 Task: Sort the products in the category "More Buns & Rolls" by relevance.
Action: Mouse moved to (647, 232)
Screenshot: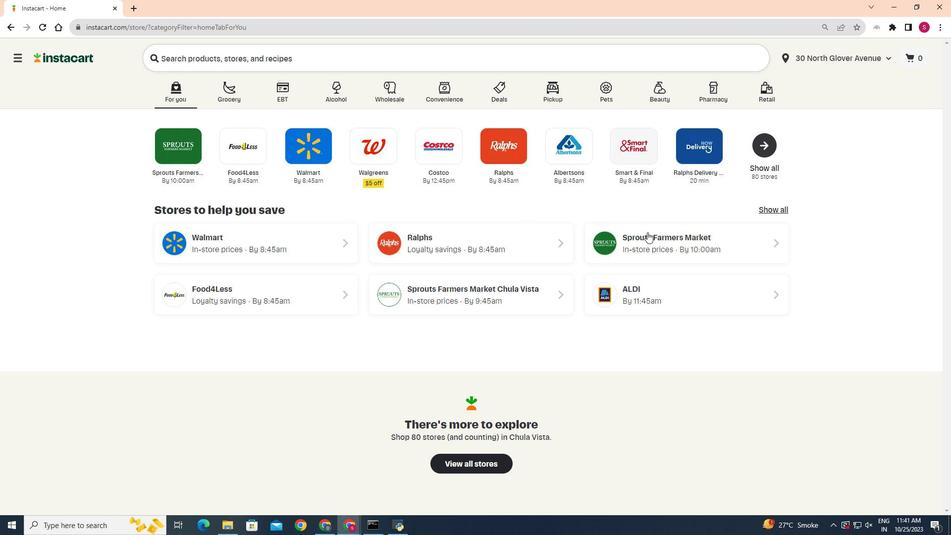 
Action: Mouse pressed left at (647, 232)
Screenshot: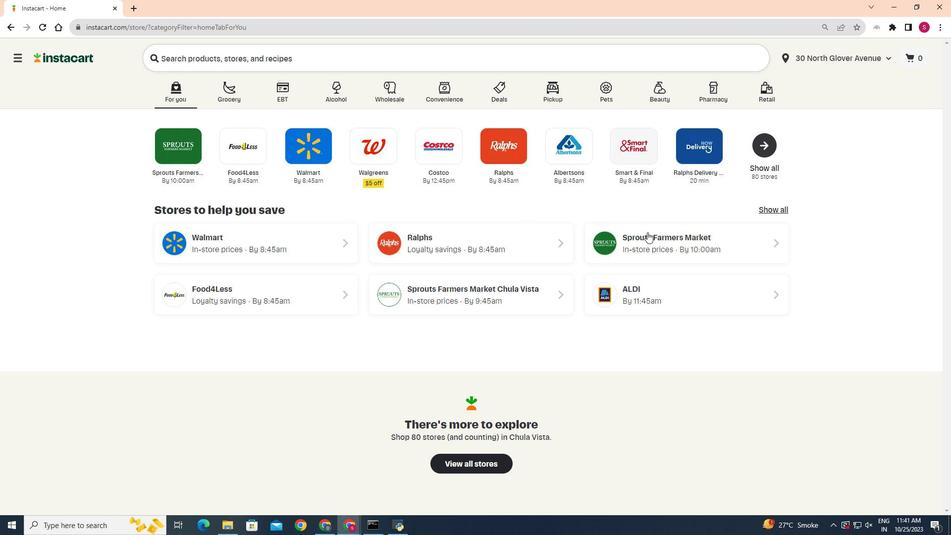 
Action: Mouse moved to (30, 431)
Screenshot: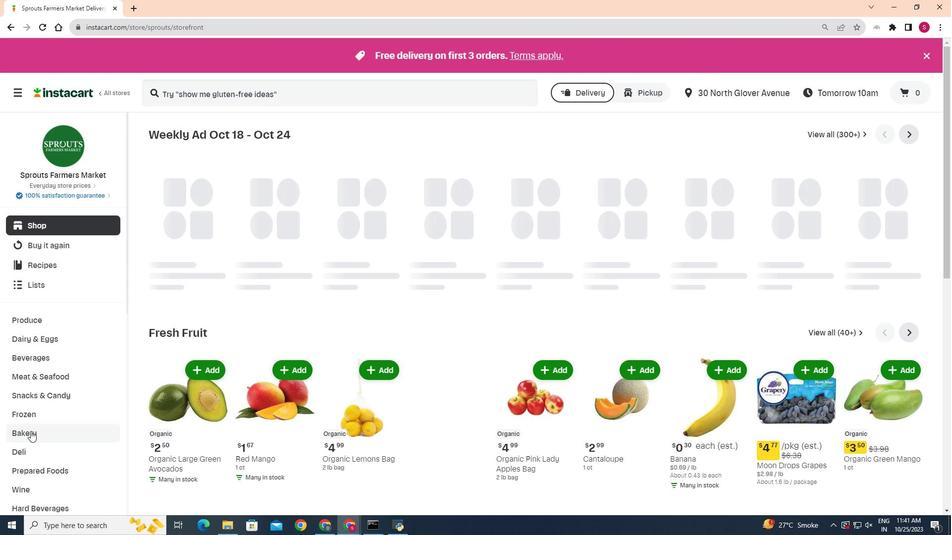 
Action: Mouse pressed left at (30, 431)
Screenshot: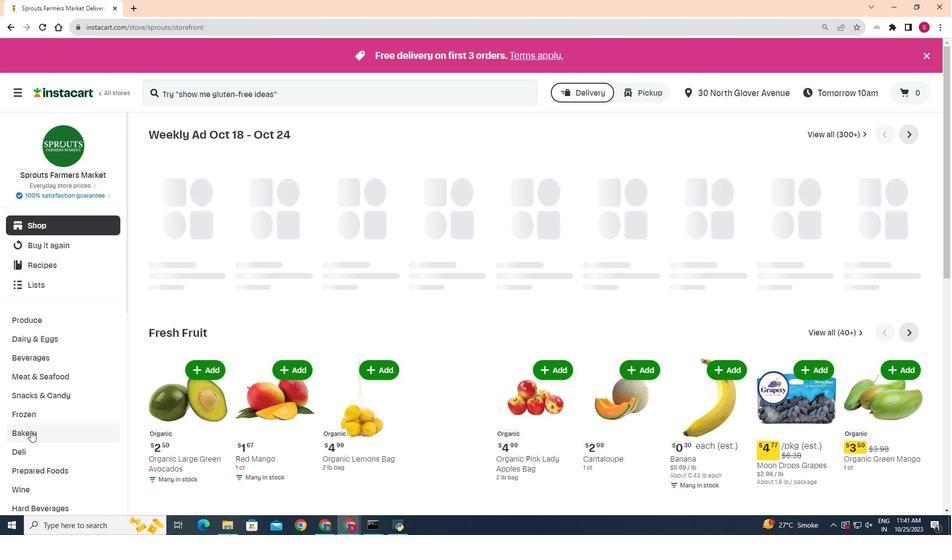 
Action: Mouse moved to (278, 157)
Screenshot: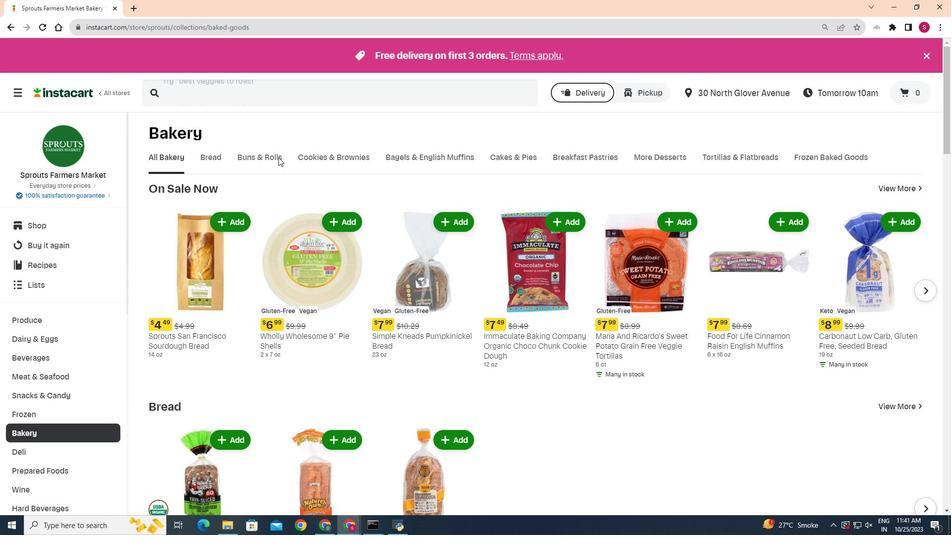 
Action: Mouse pressed left at (278, 157)
Screenshot: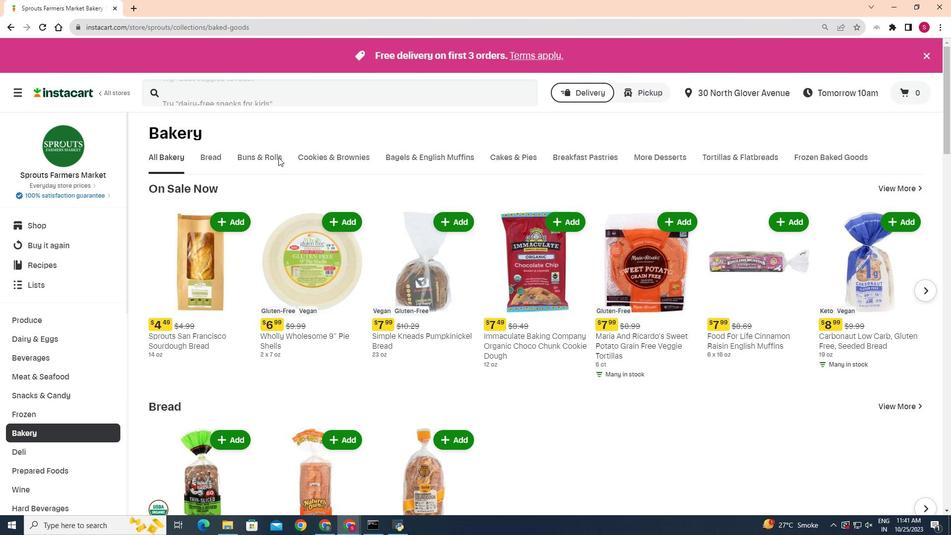
Action: Mouse moved to (909, 235)
Screenshot: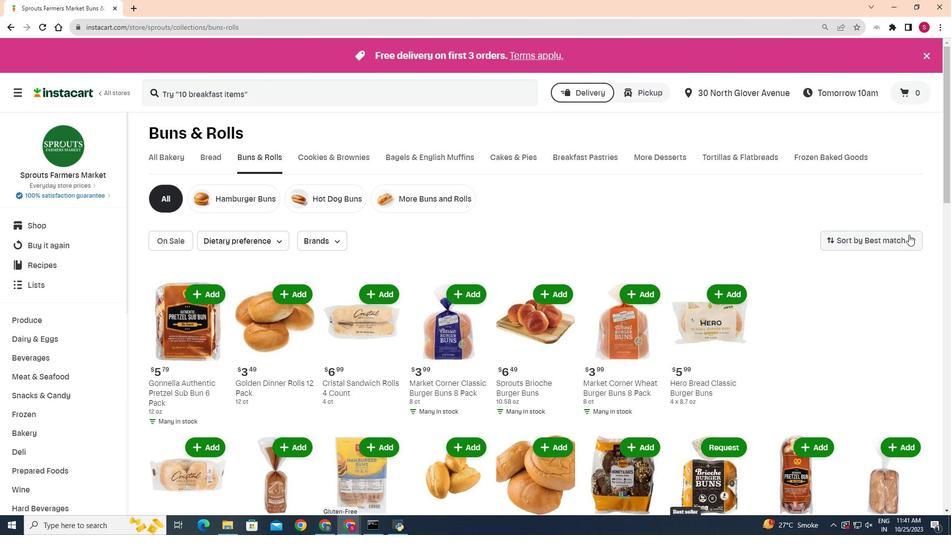 
Action: Mouse pressed left at (909, 235)
Screenshot: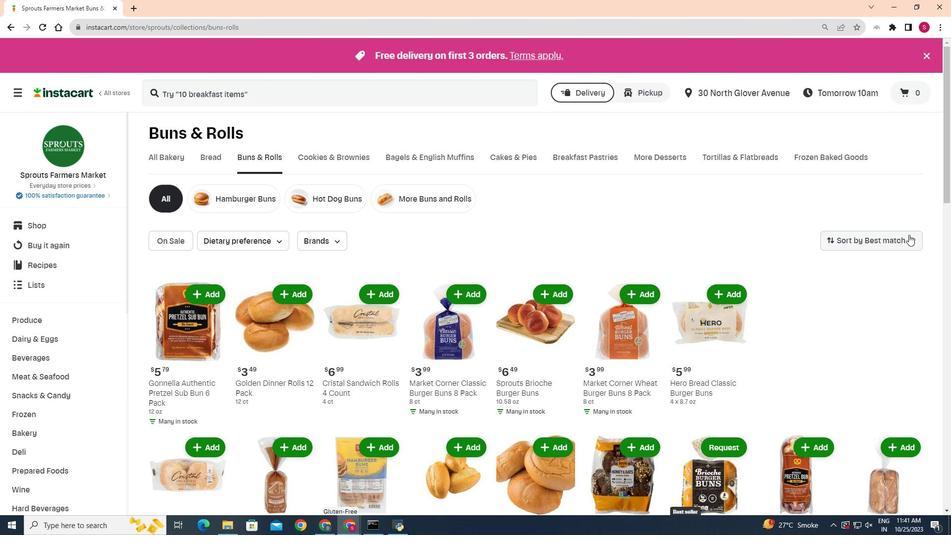 
Action: Mouse moved to (862, 391)
Screenshot: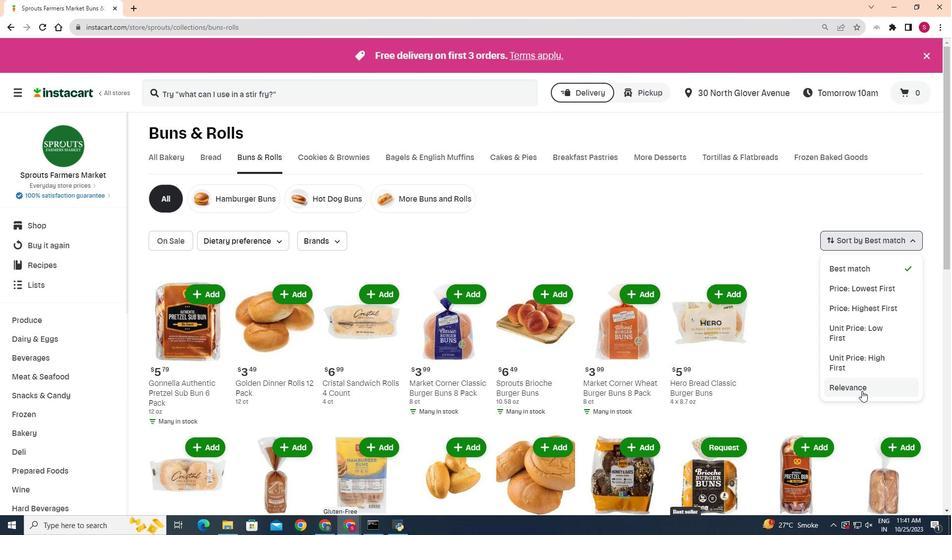 
Action: Mouse pressed left at (862, 391)
Screenshot: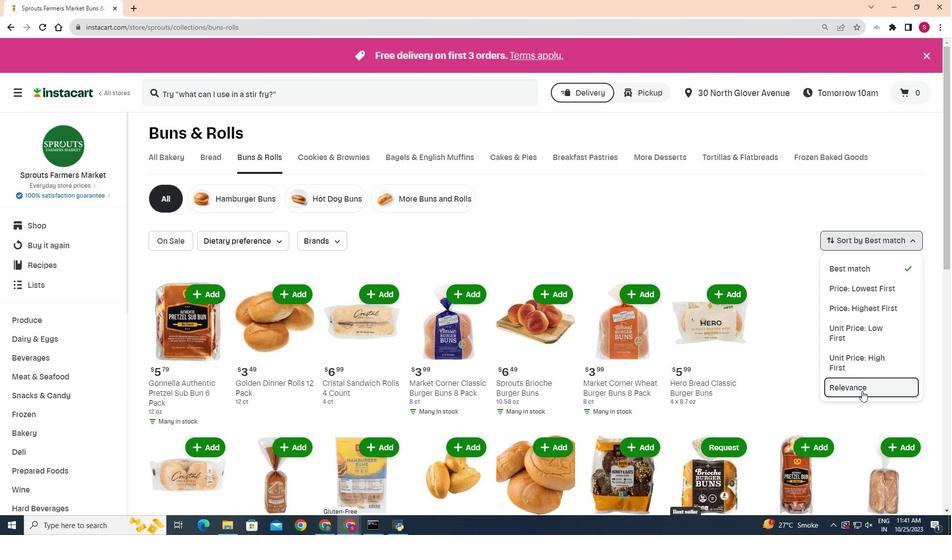 
Action: Mouse moved to (705, 261)
Screenshot: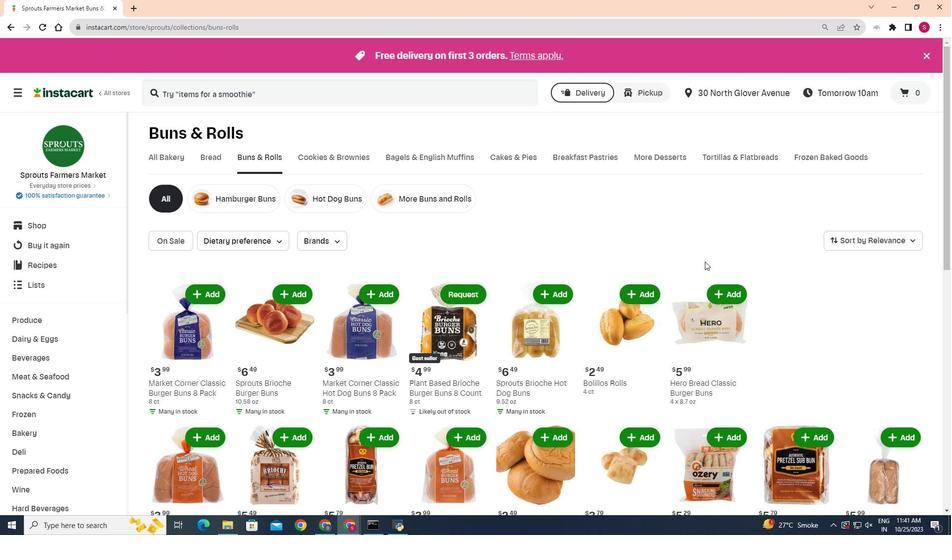 
Action: Mouse scrolled (705, 261) with delta (0, 0)
Screenshot: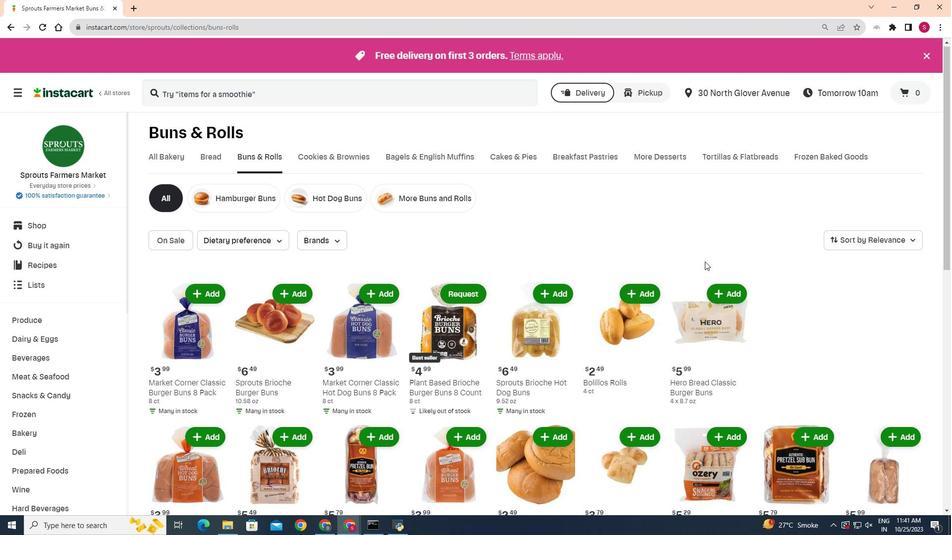 
Action: Mouse scrolled (705, 261) with delta (0, 0)
Screenshot: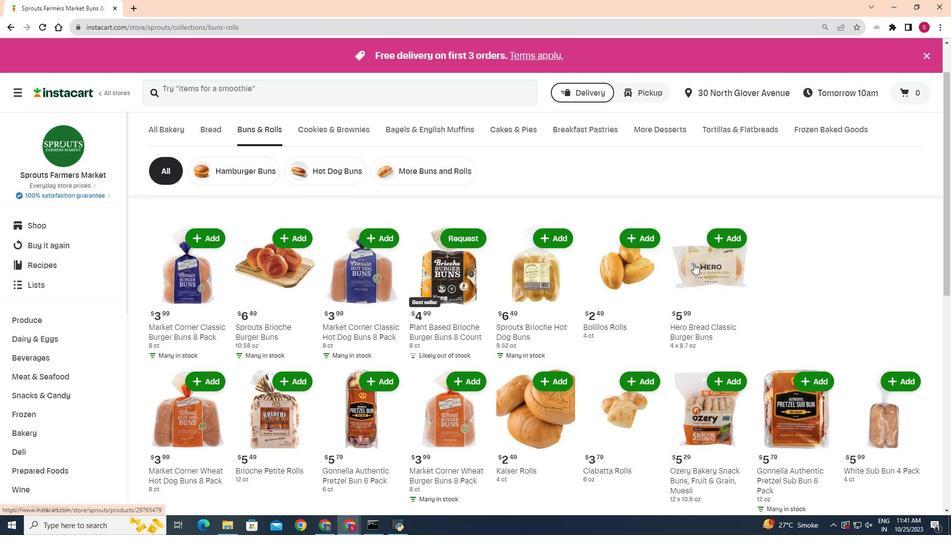 
Action: Mouse moved to (657, 266)
Screenshot: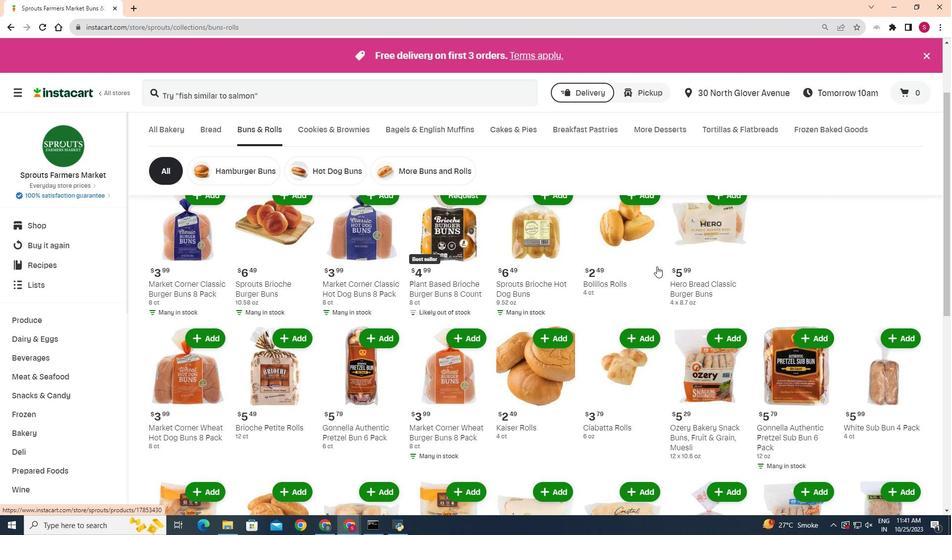 
Action: Mouse scrolled (657, 266) with delta (0, 0)
Screenshot: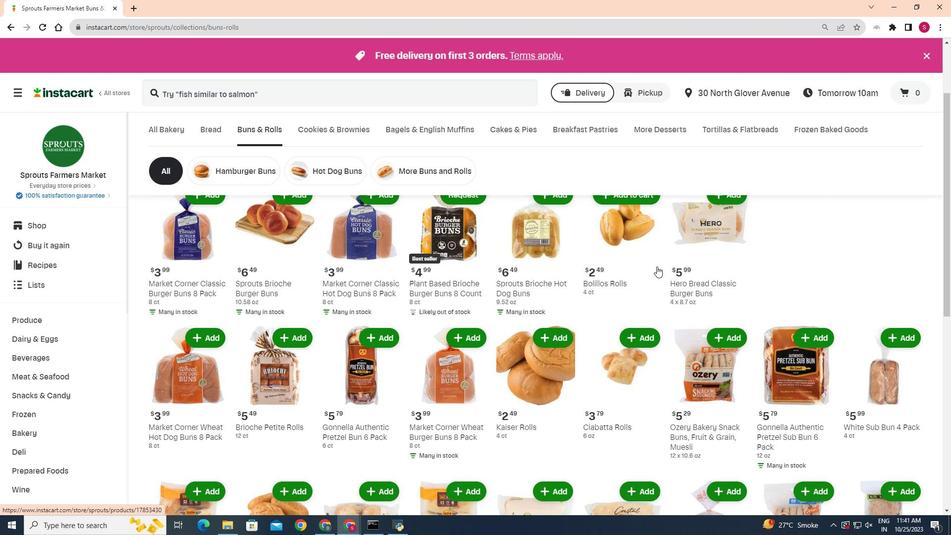 
Action: Mouse moved to (663, 265)
Screenshot: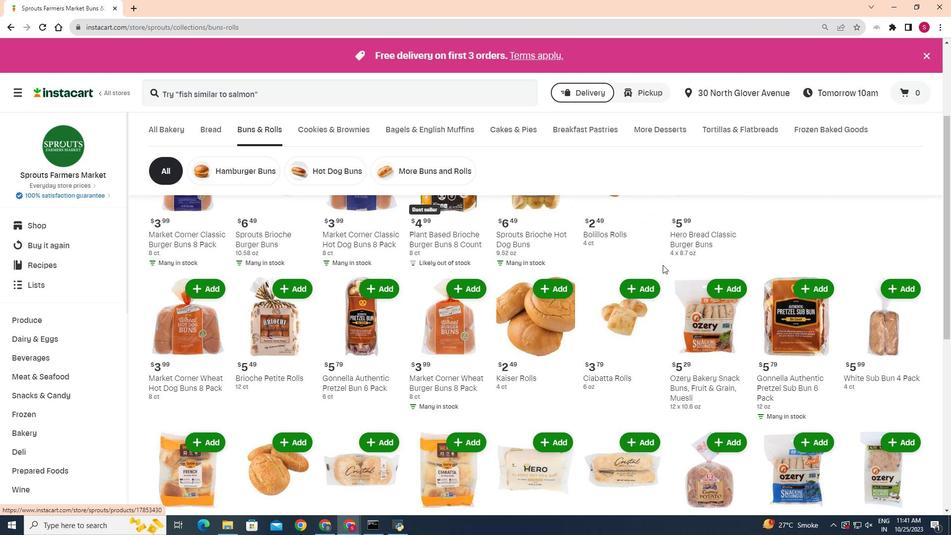 
Action: Mouse scrolled (663, 264) with delta (0, 0)
Screenshot: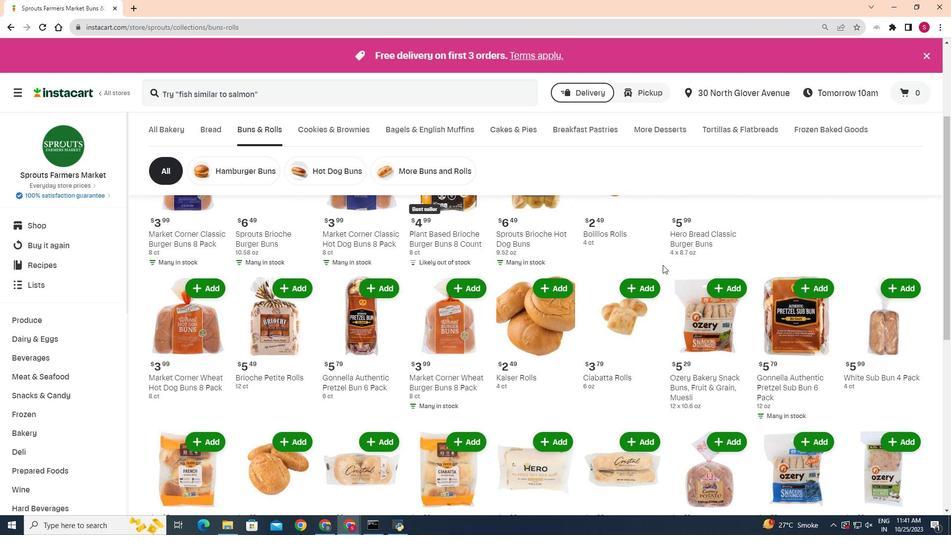 
Action: Mouse scrolled (663, 264) with delta (0, 0)
Screenshot: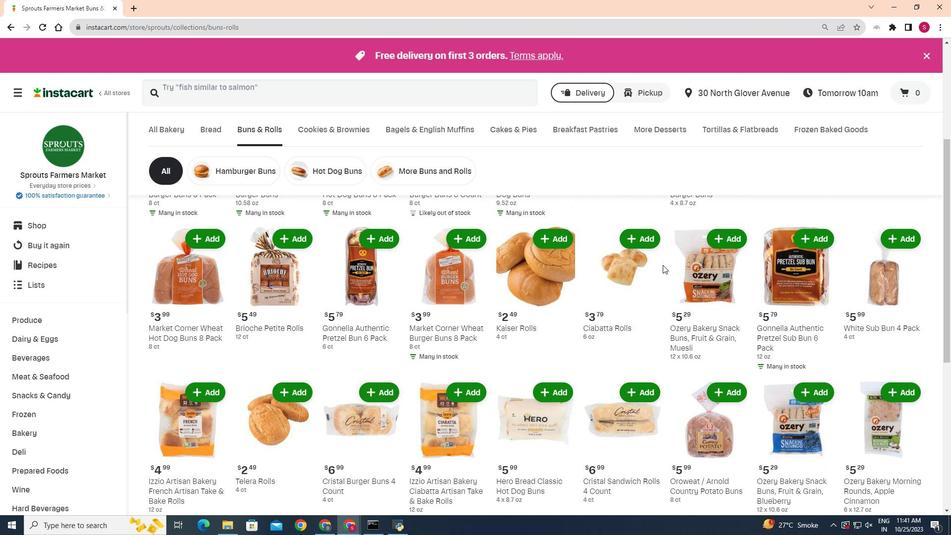
Action: Mouse scrolled (663, 264) with delta (0, 0)
Screenshot: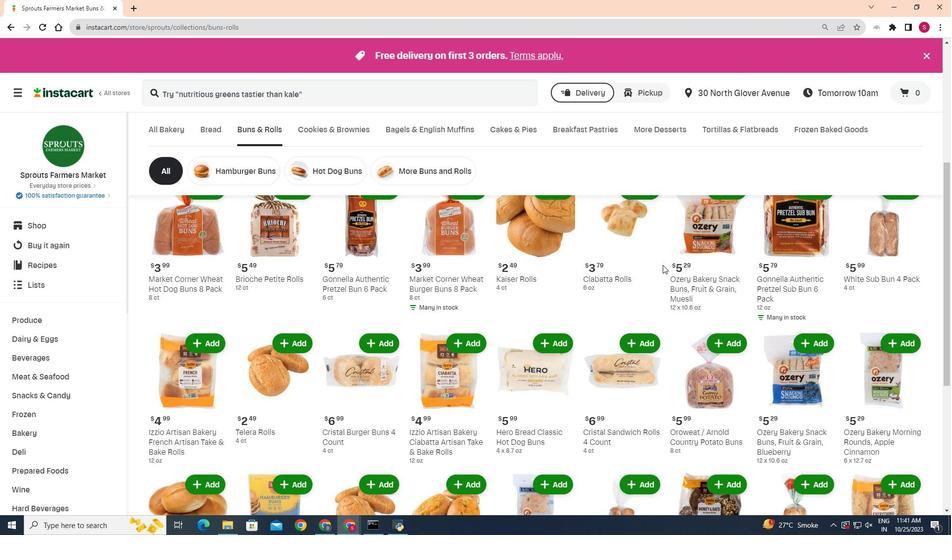 
Action: Mouse scrolled (663, 264) with delta (0, 0)
Screenshot: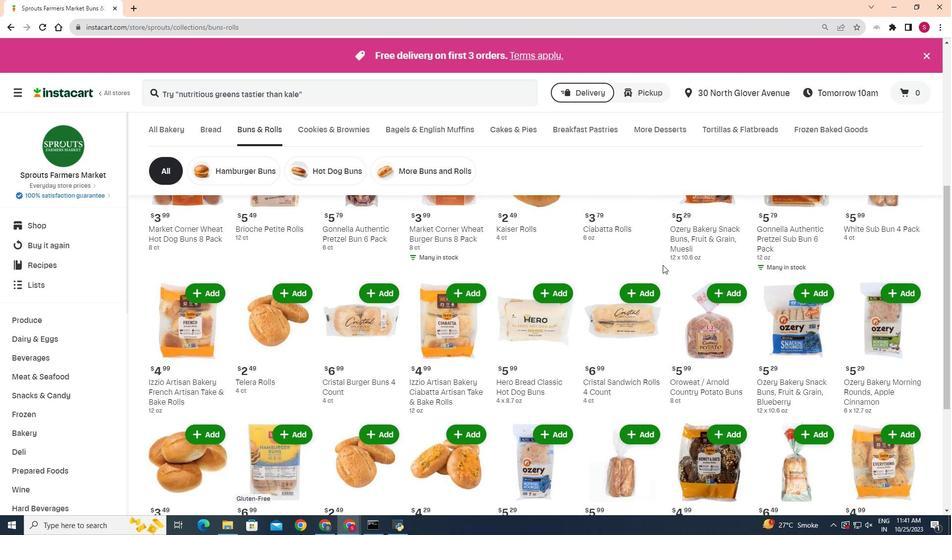 
Action: Mouse scrolled (663, 264) with delta (0, 0)
Screenshot: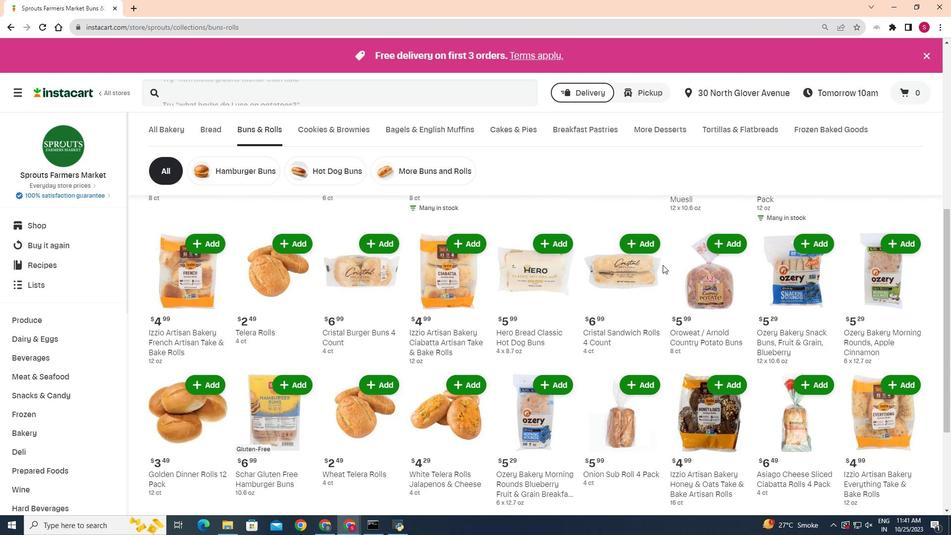 
Action: Mouse scrolled (663, 264) with delta (0, 0)
Screenshot: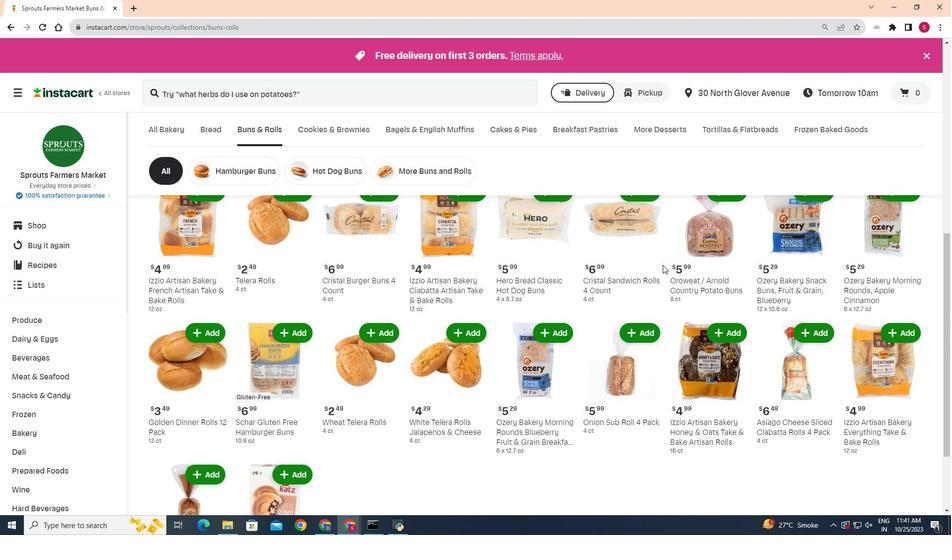 
Action: Mouse scrolled (663, 264) with delta (0, 0)
Screenshot: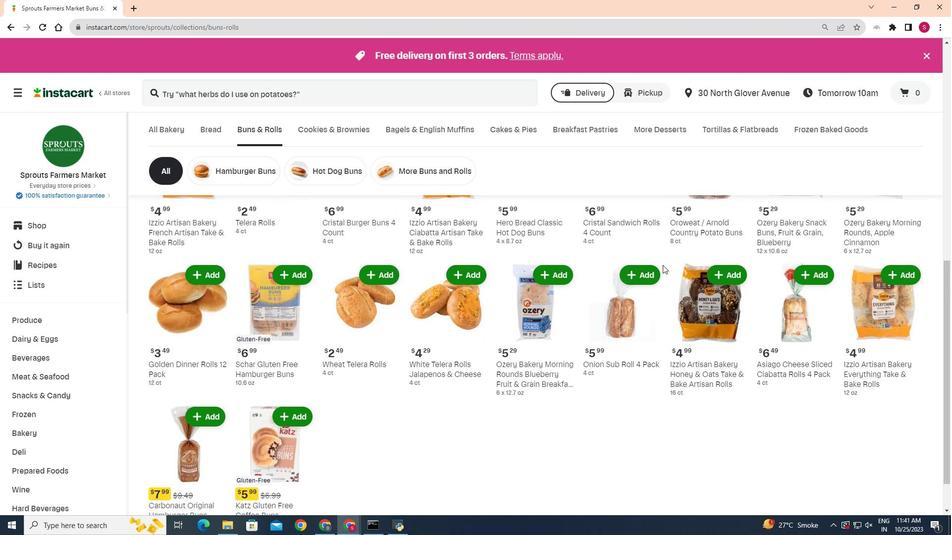 
Action: Mouse scrolled (663, 264) with delta (0, 0)
Screenshot: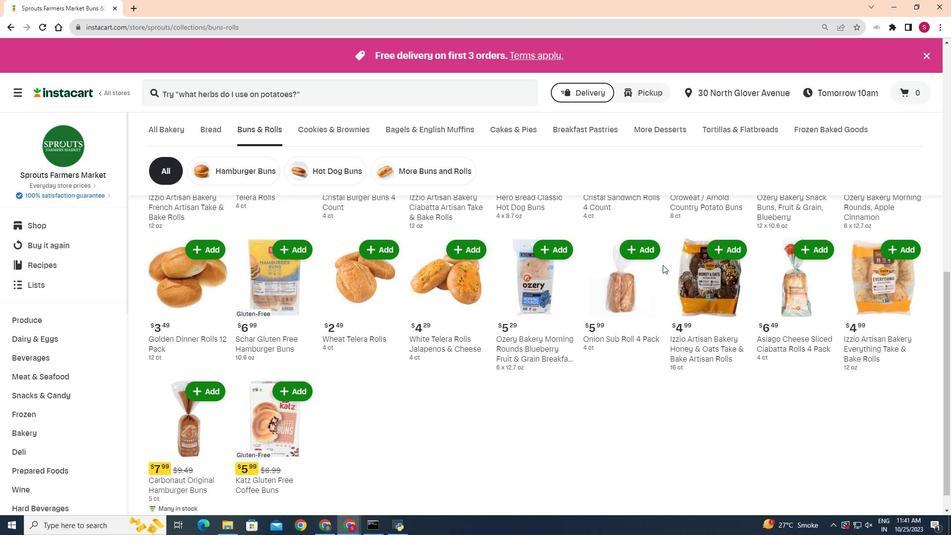 
